 Task: Apply the theme  ""Geometric"".
Action: Mouse moved to (211, 80)
Screenshot: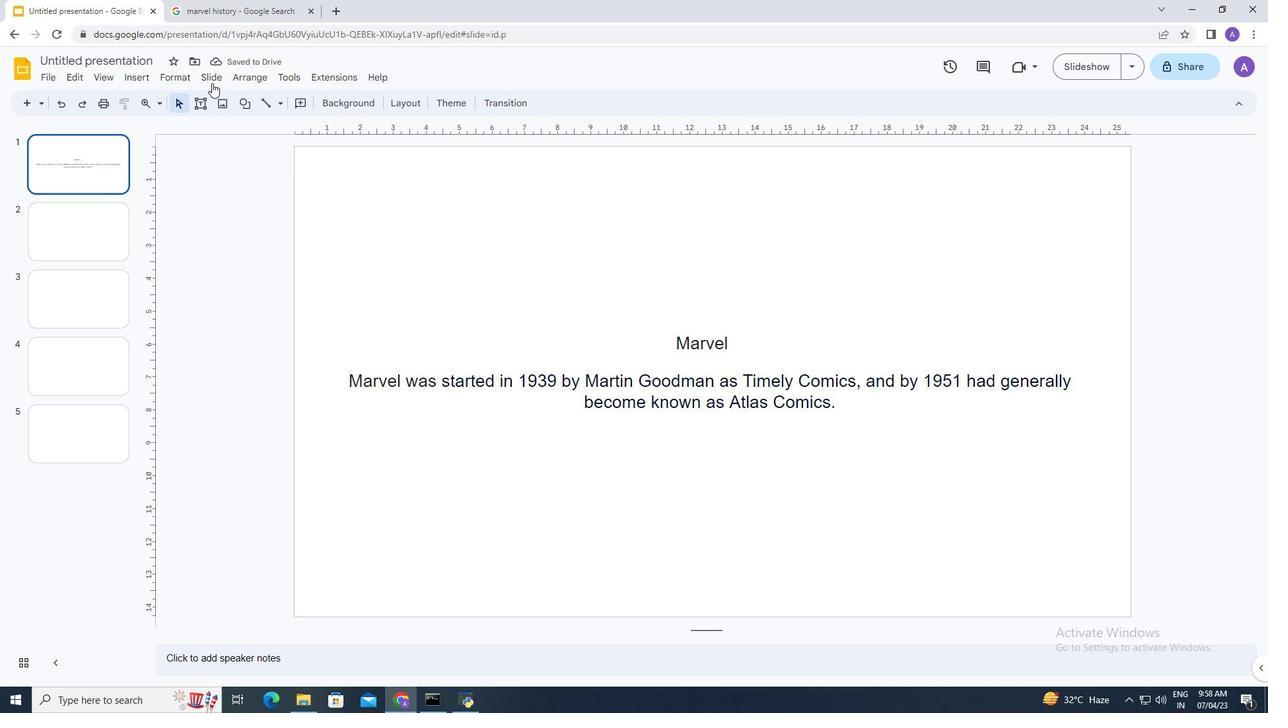 
Action: Mouse pressed left at (211, 80)
Screenshot: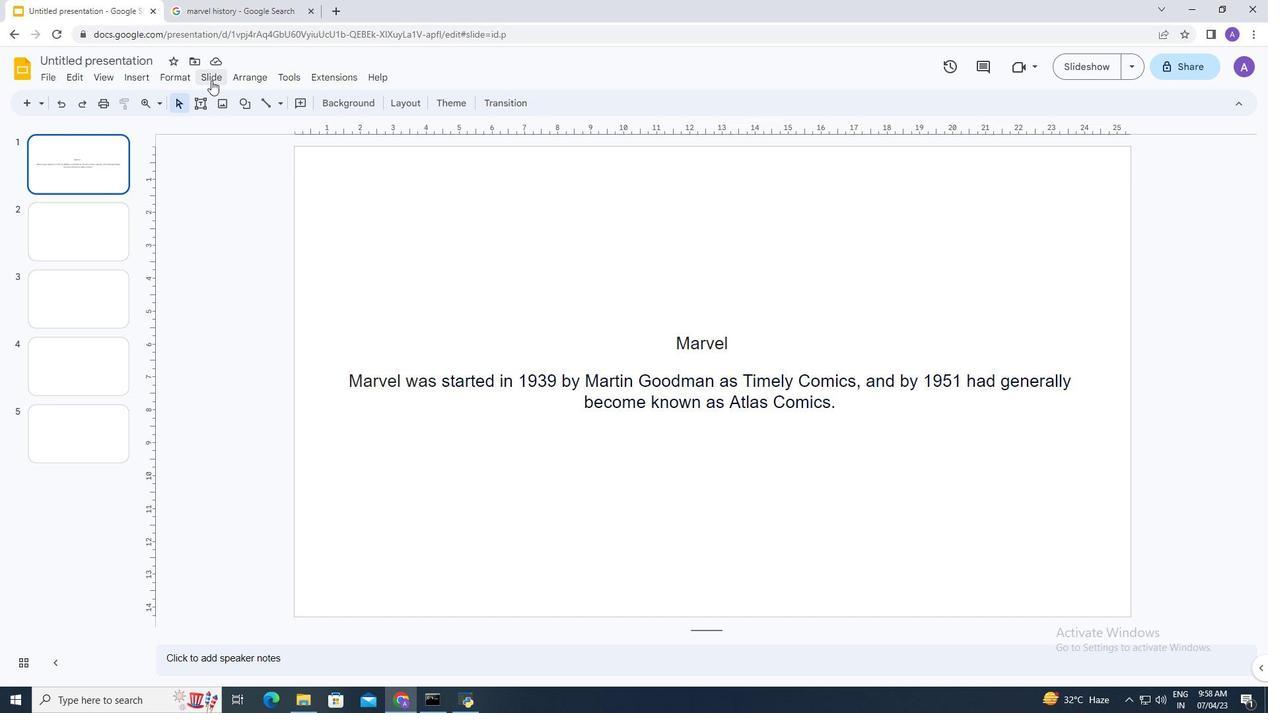 
Action: Mouse moved to (281, 313)
Screenshot: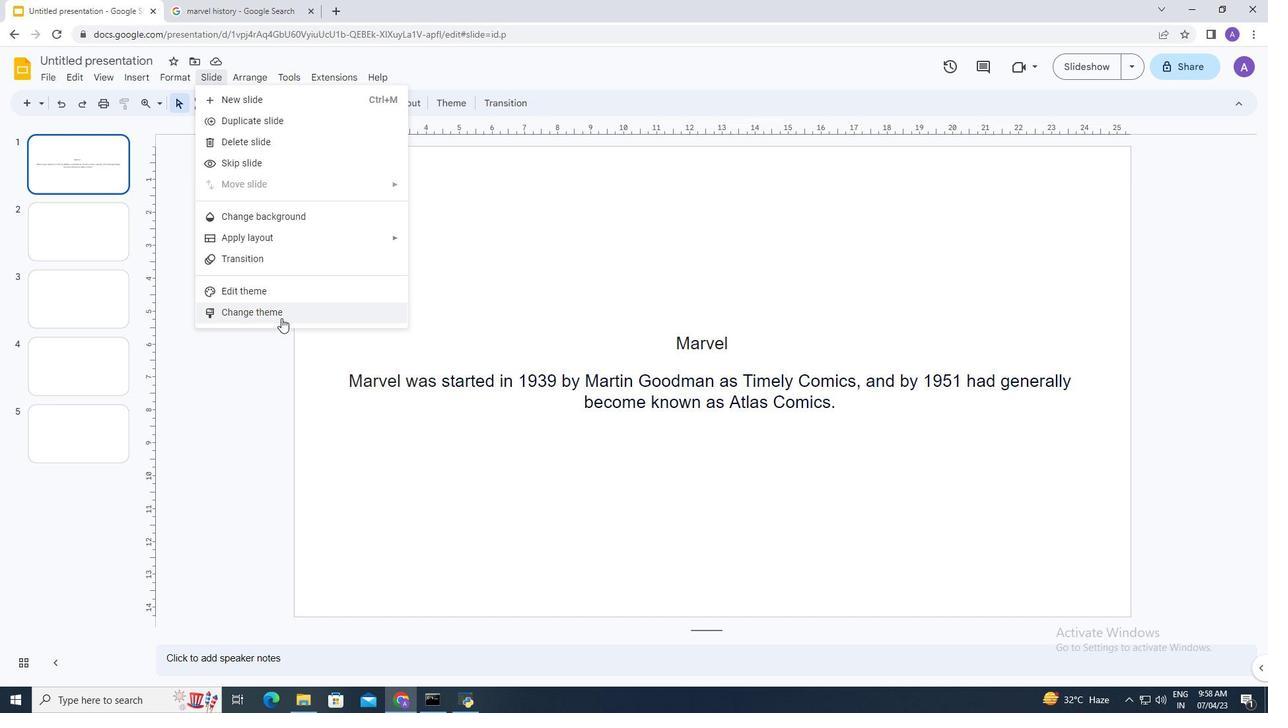 
Action: Mouse pressed left at (281, 313)
Screenshot: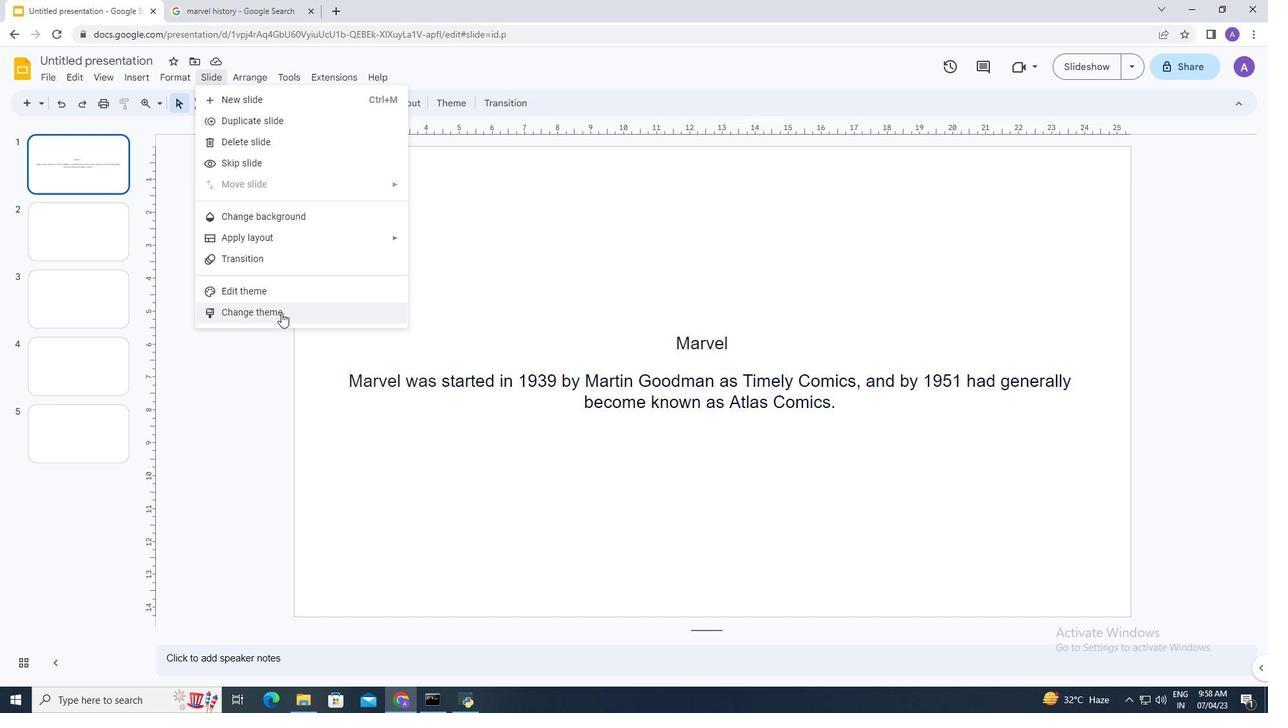 
Action: Mouse moved to (1131, 345)
Screenshot: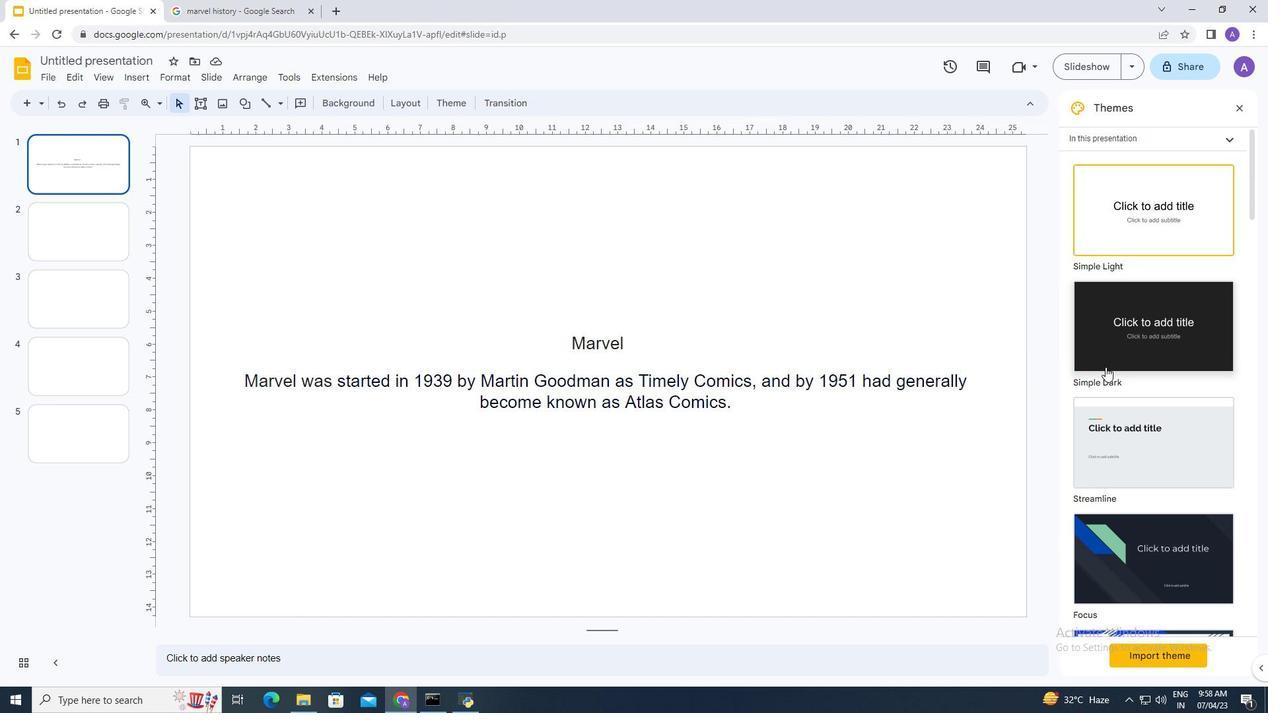 
Action: Mouse scrolled (1131, 344) with delta (0, 0)
Screenshot: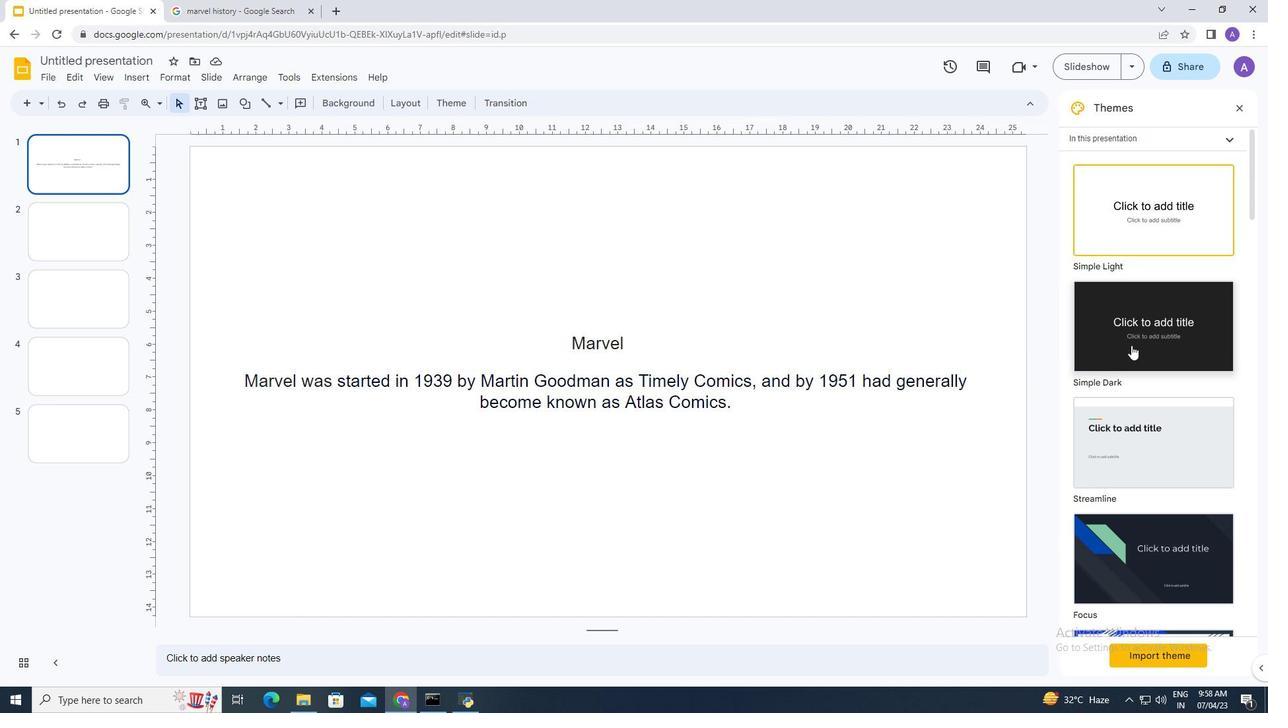 
Action: Mouse scrolled (1131, 344) with delta (0, 0)
Screenshot: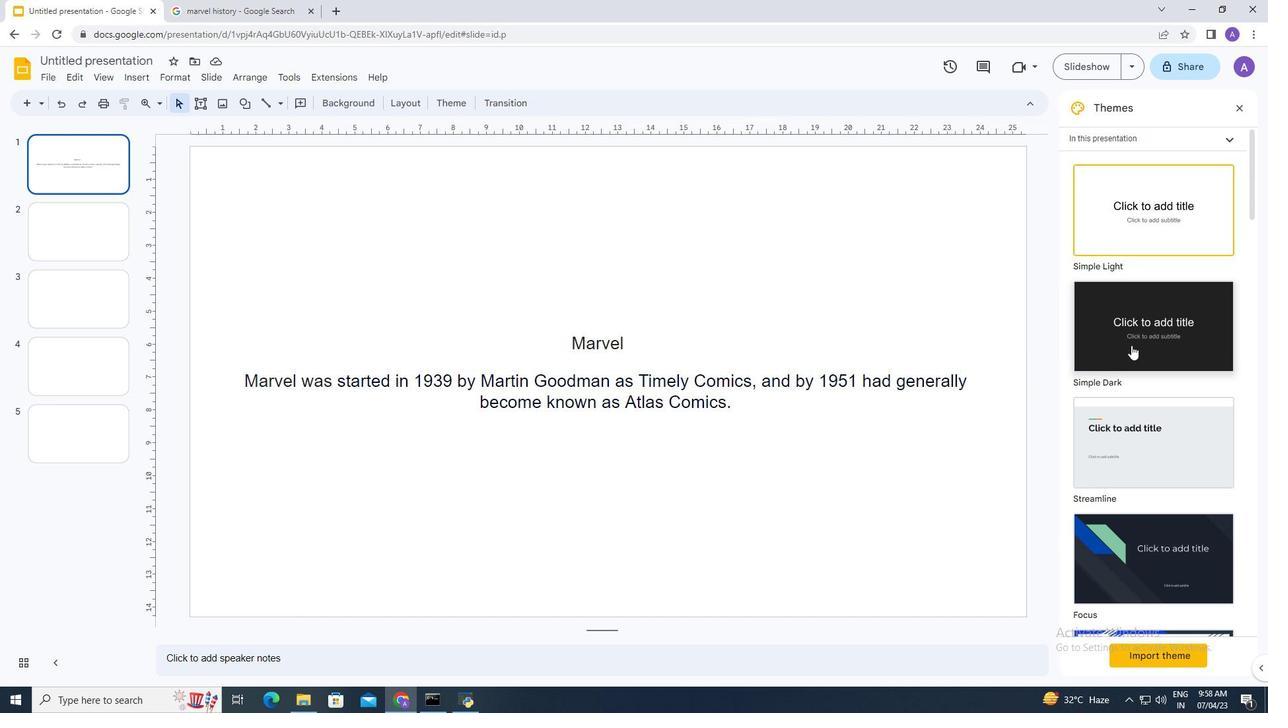 
Action: Mouse moved to (1131, 348)
Screenshot: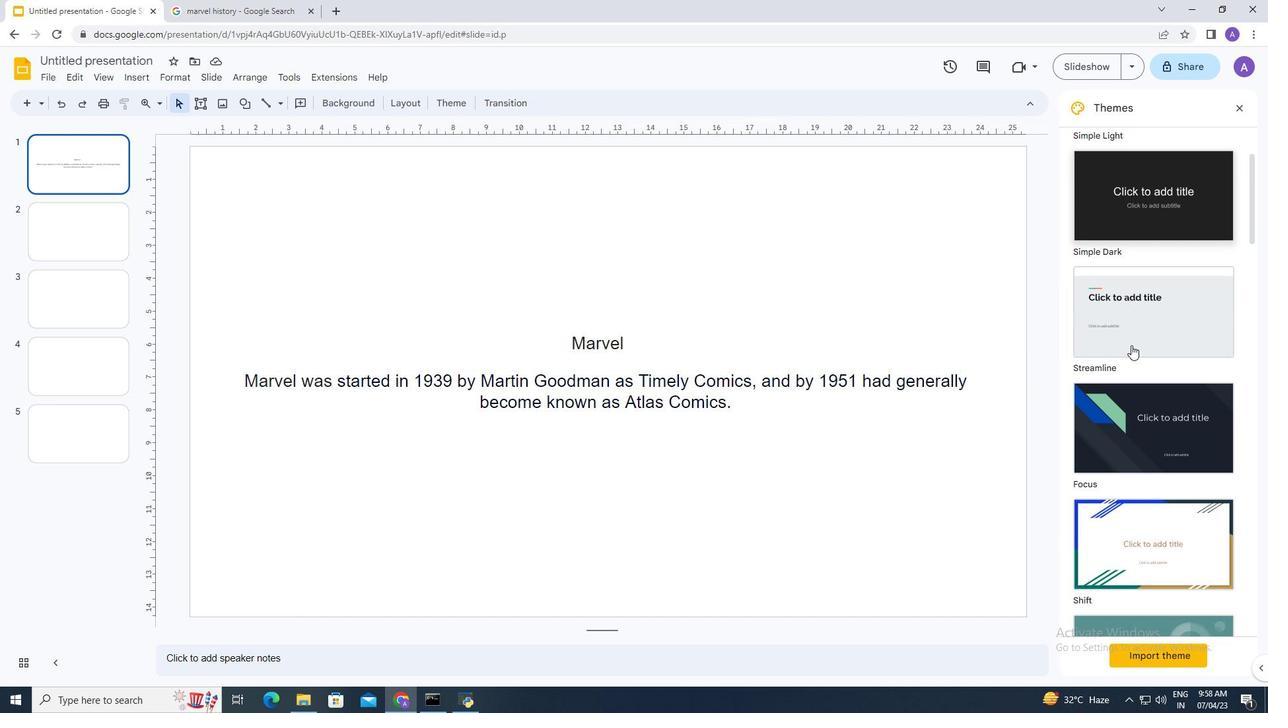 
Action: Mouse scrolled (1131, 348) with delta (0, 0)
Screenshot: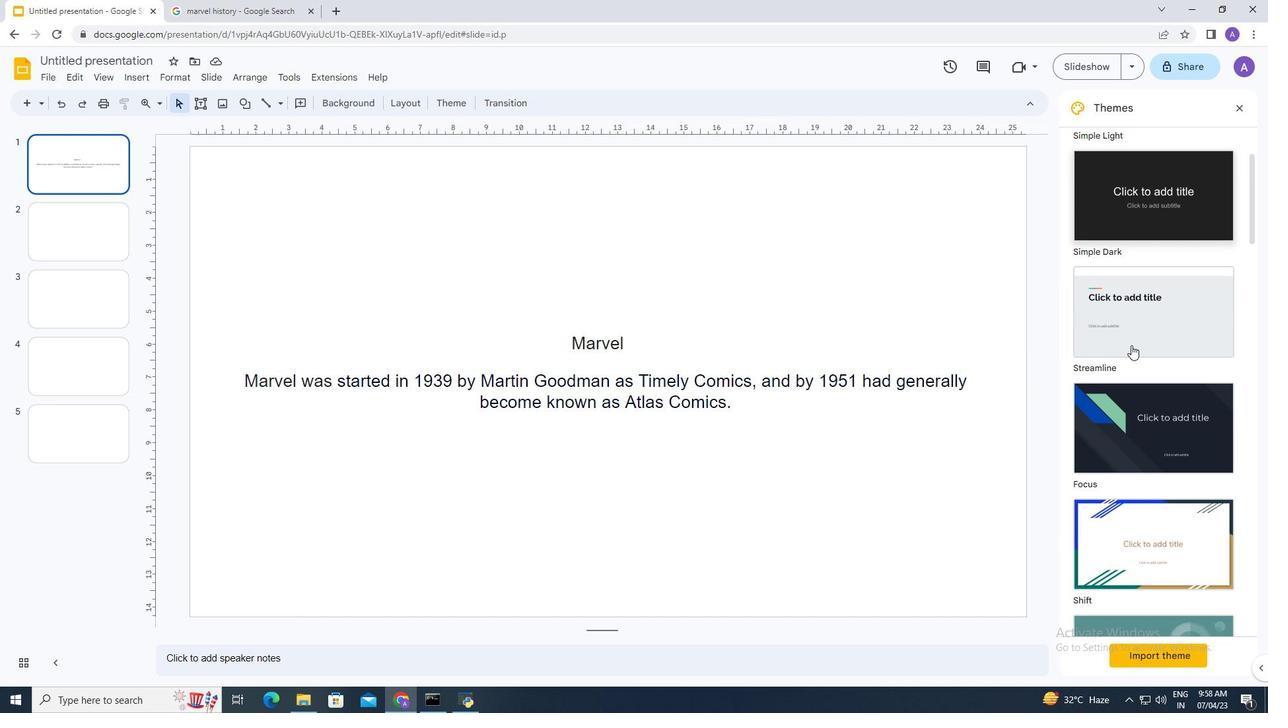 
Action: Mouse scrolled (1131, 348) with delta (0, 0)
Screenshot: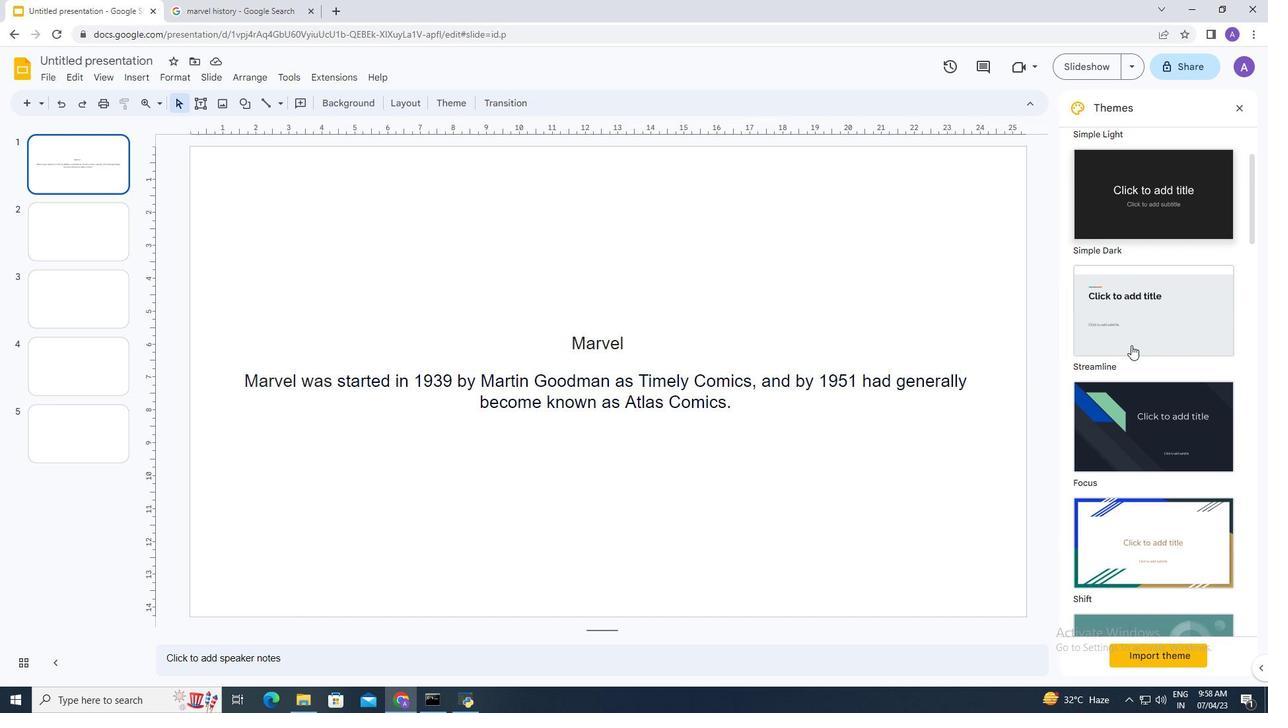 
Action: Mouse moved to (1131, 349)
Screenshot: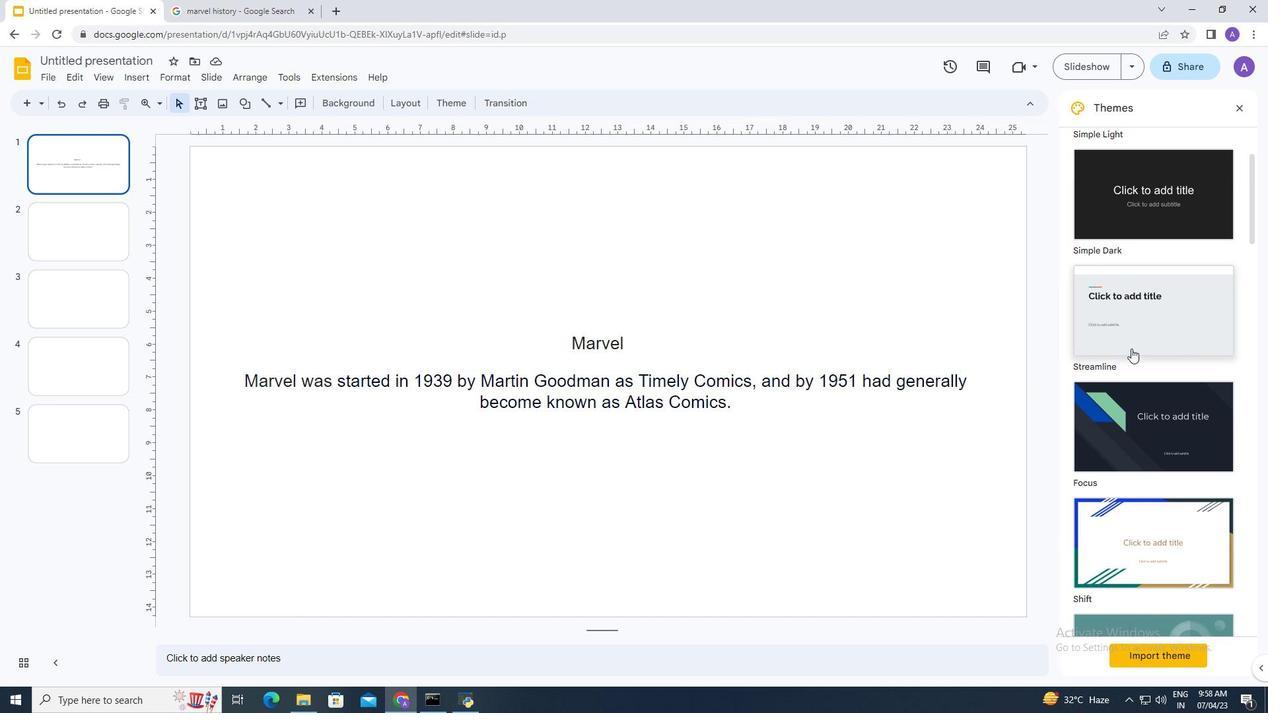 
Action: Mouse scrolled (1131, 348) with delta (0, 0)
Screenshot: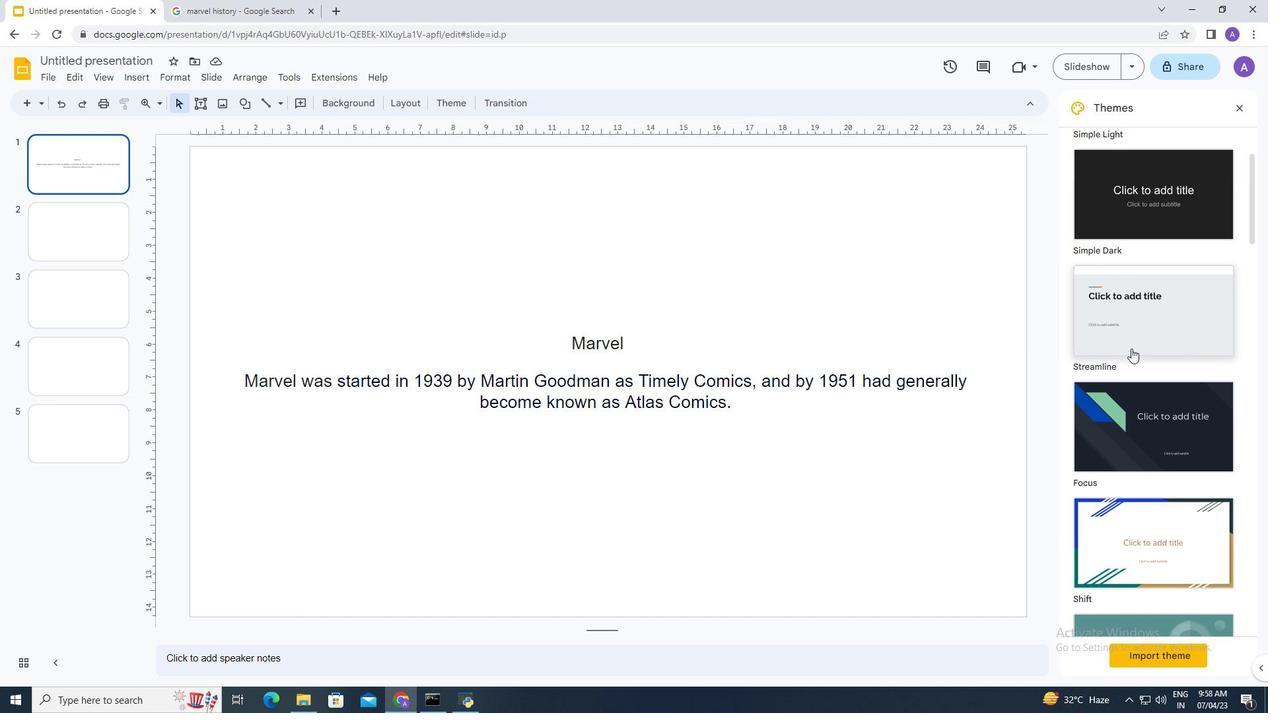 
Action: Mouse scrolled (1131, 348) with delta (0, 0)
Screenshot: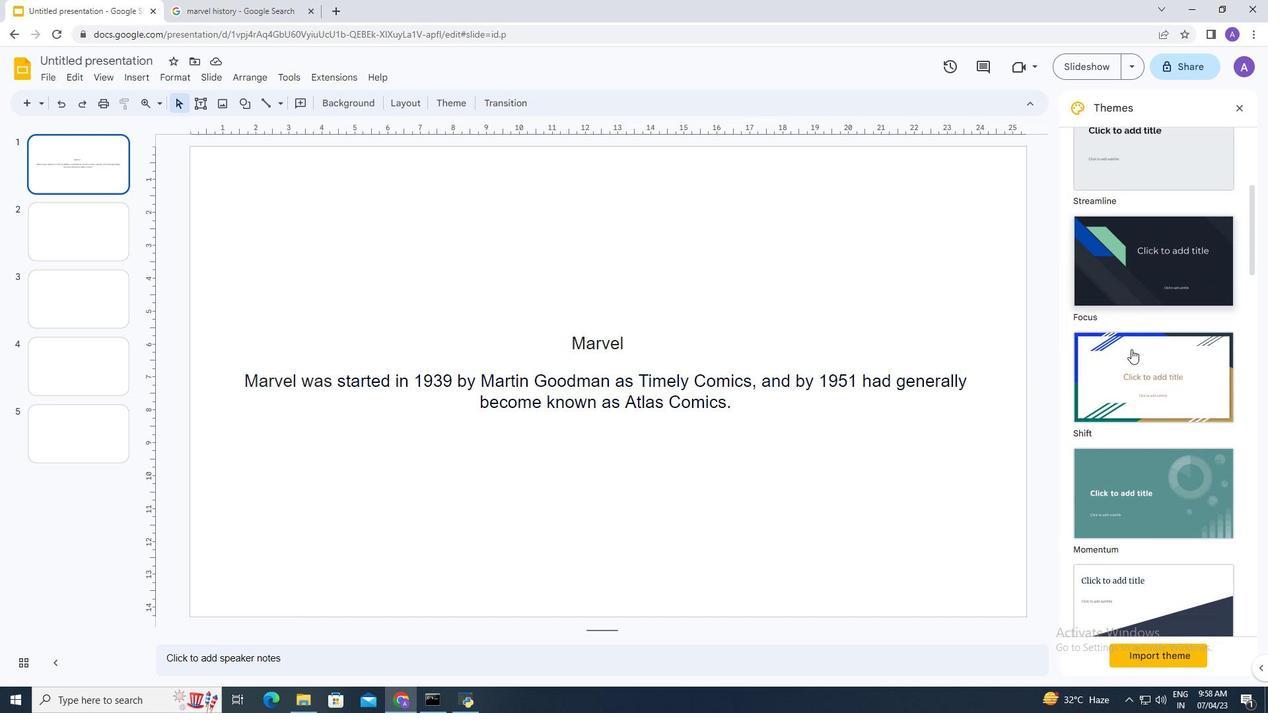 
Action: Mouse scrolled (1131, 348) with delta (0, 0)
Screenshot: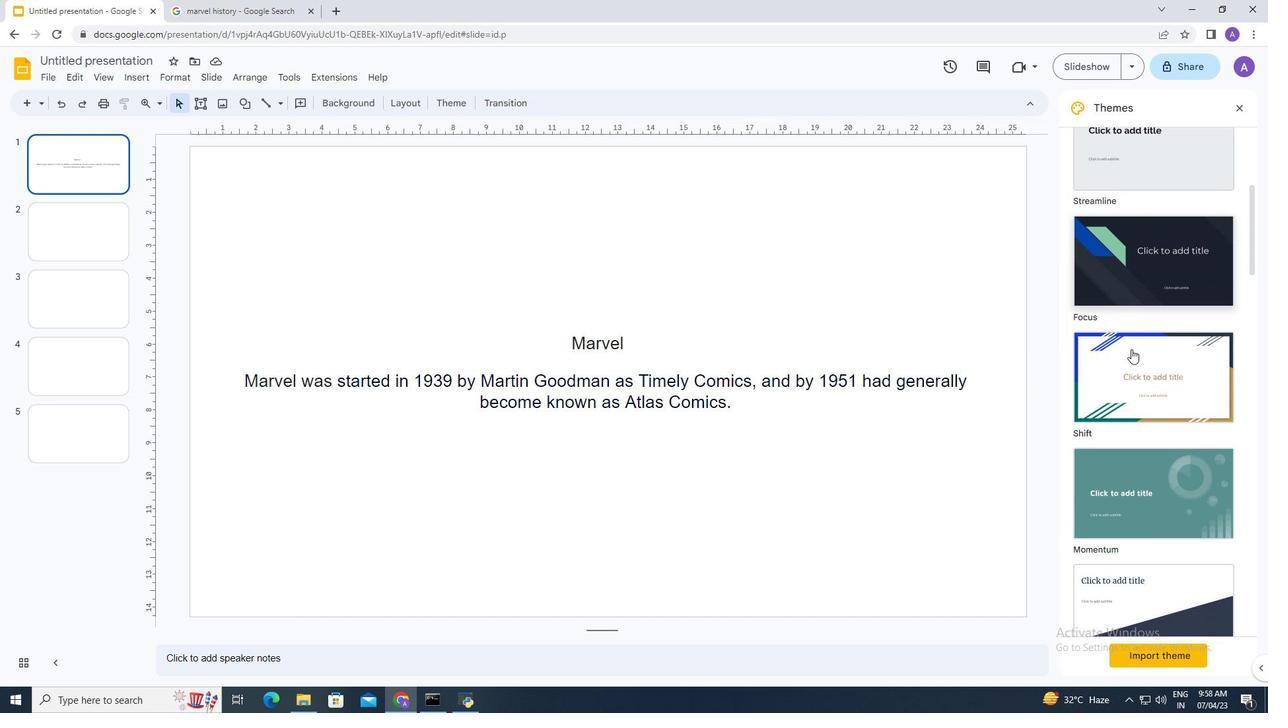 
Action: Mouse scrolled (1131, 348) with delta (0, 0)
Screenshot: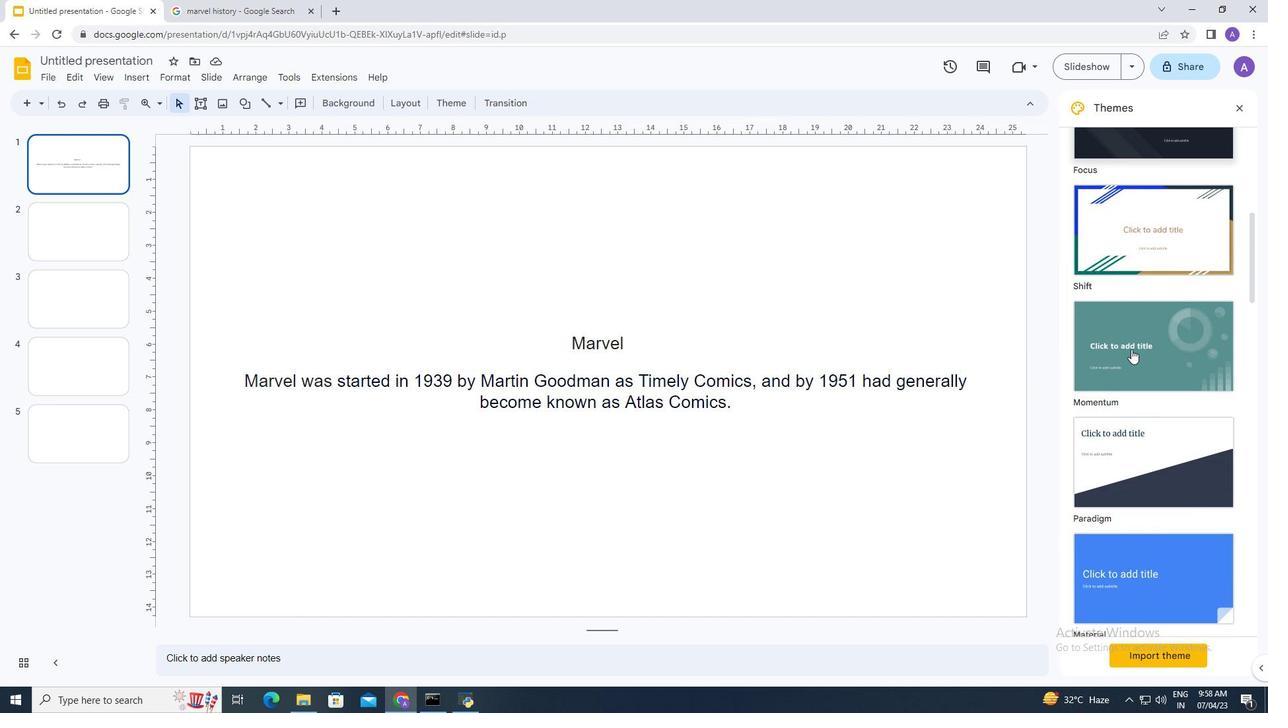 
Action: Mouse scrolled (1131, 348) with delta (0, 0)
Screenshot: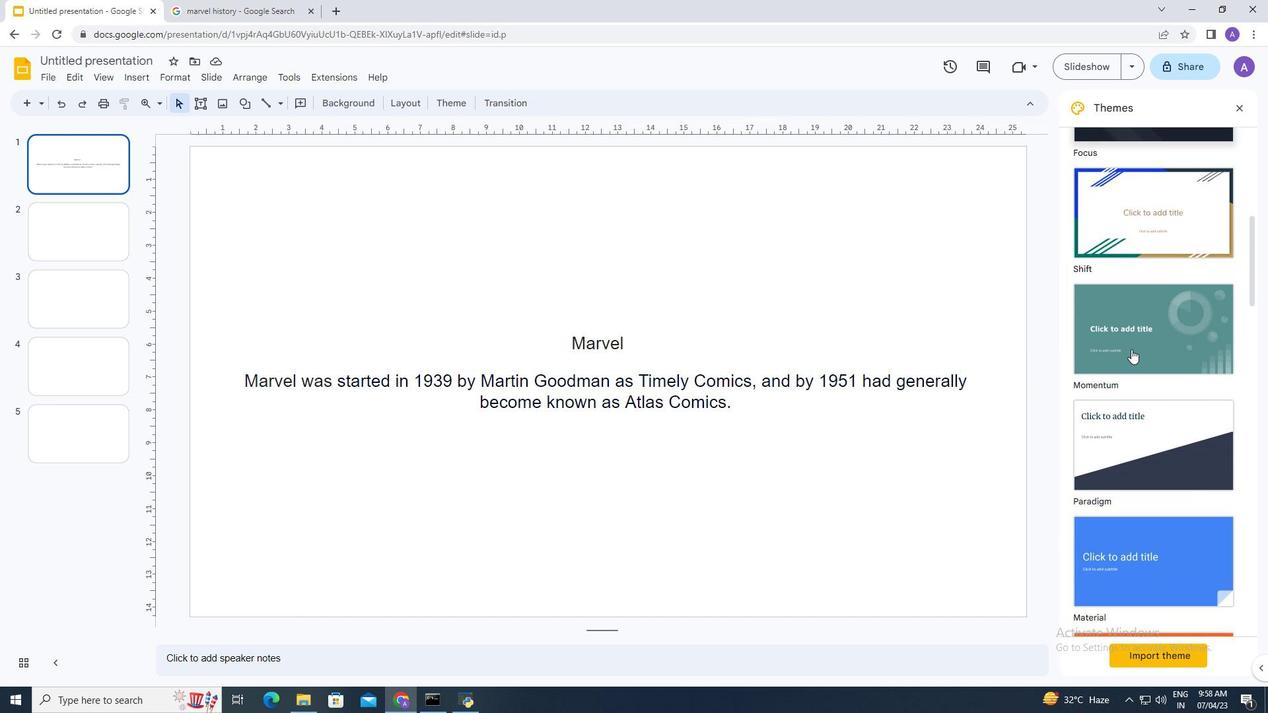 
Action: Mouse scrolled (1131, 348) with delta (0, 0)
Screenshot: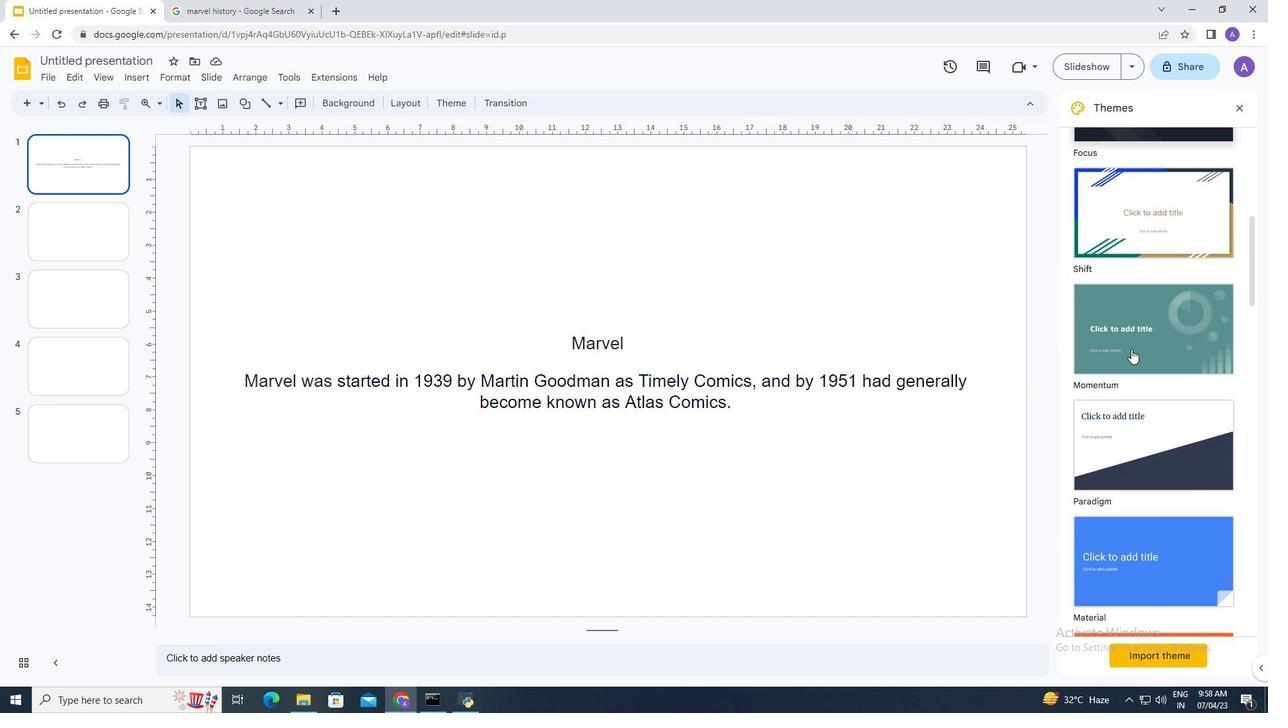 
Action: Mouse scrolled (1131, 348) with delta (0, 0)
Screenshot: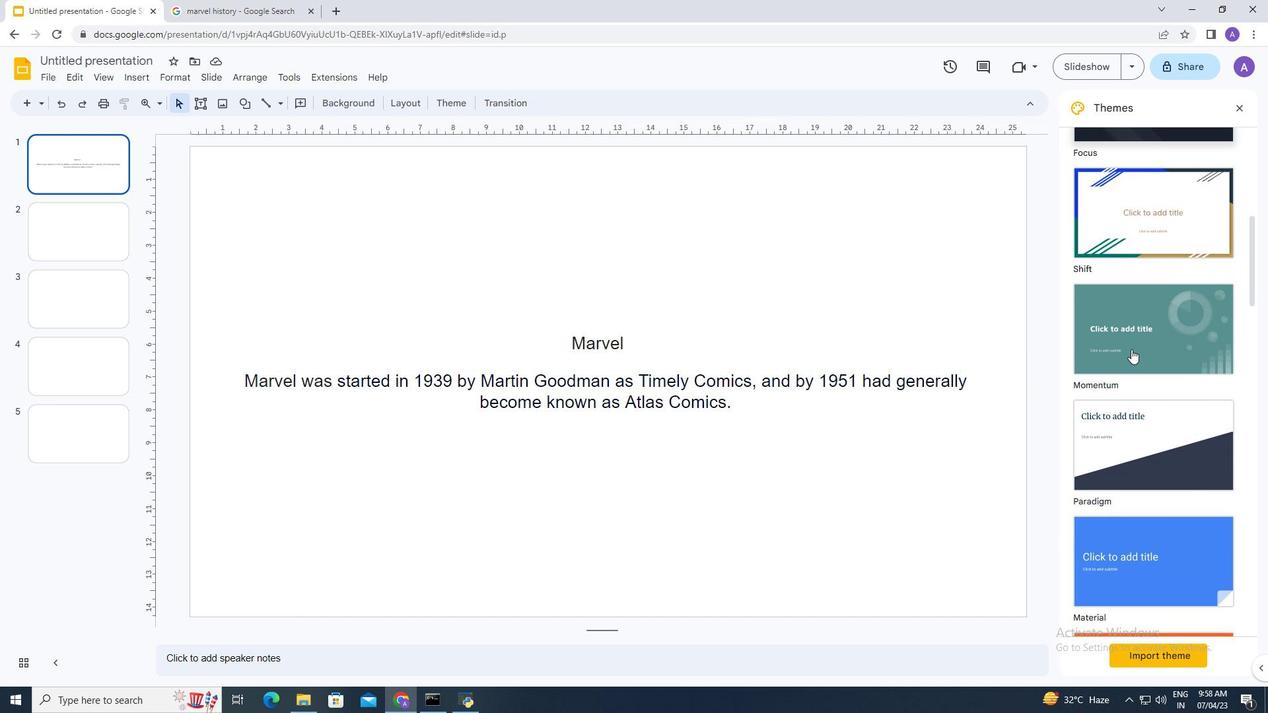 
Action: Mouse scrolled (1131, 348) with delta (0, 0)
Screenshot: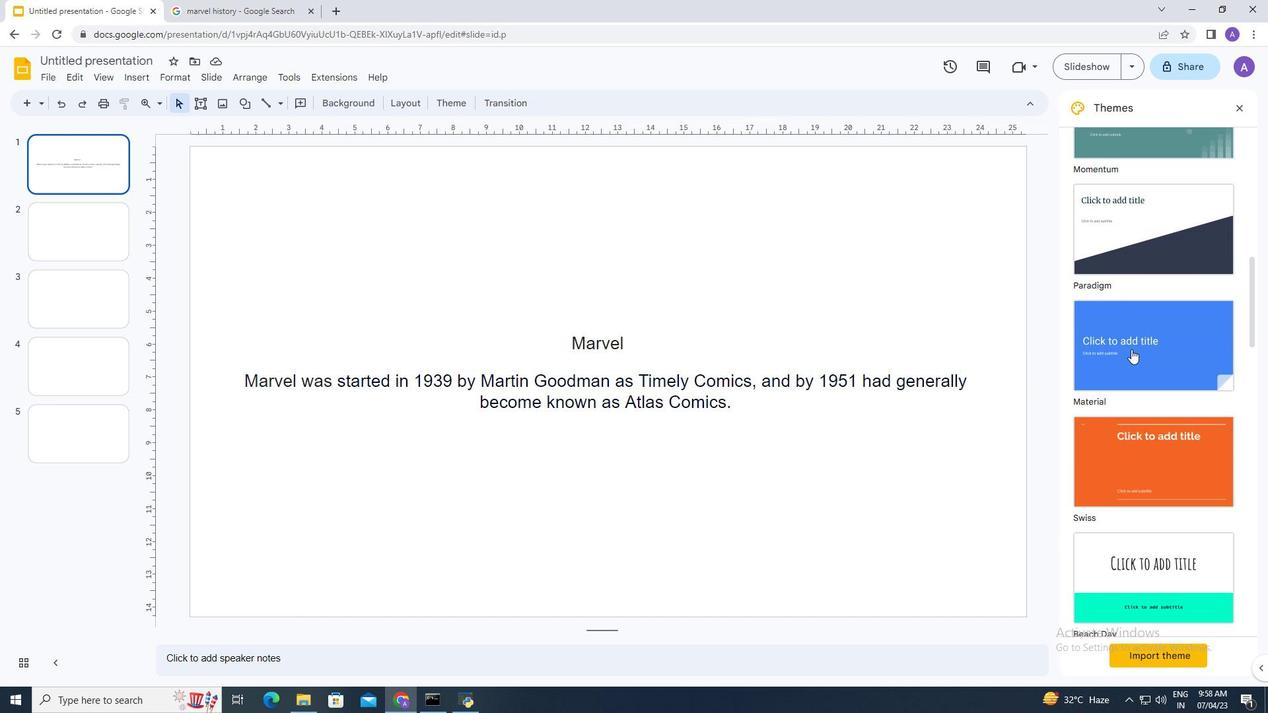 
Action: Mouse scrolled (1131, 348) with delta (0, 0)
Screenshot: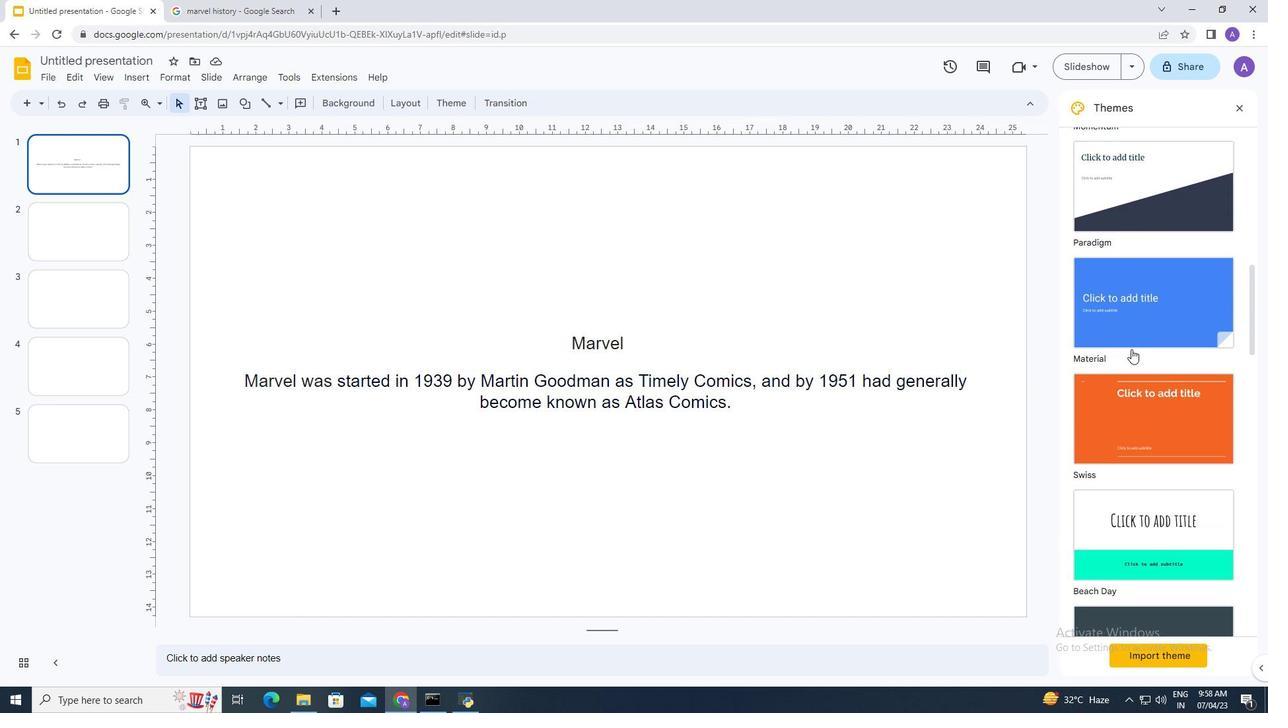 
Action: Mouse scrolled (1131, 348) with delta (0, 0)
Screenshot: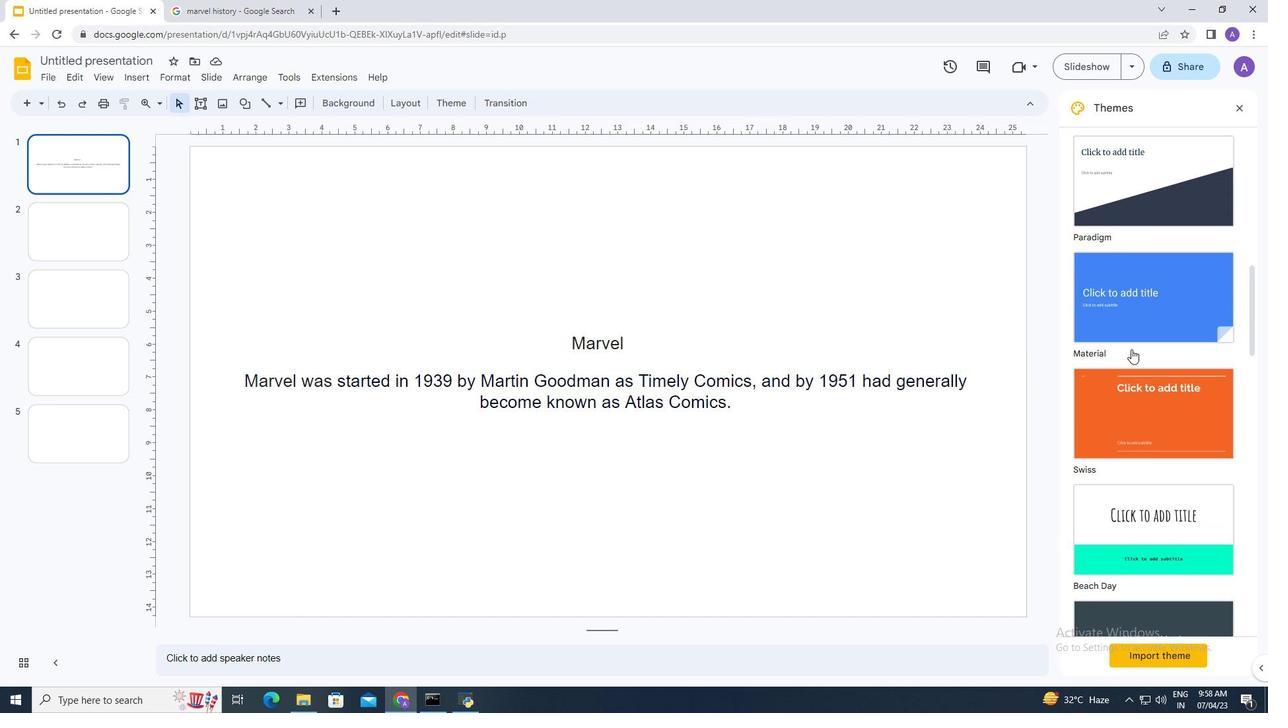 
Action: Mouse scrolled (1131, 348) with delta (0, 0)
Screenshot: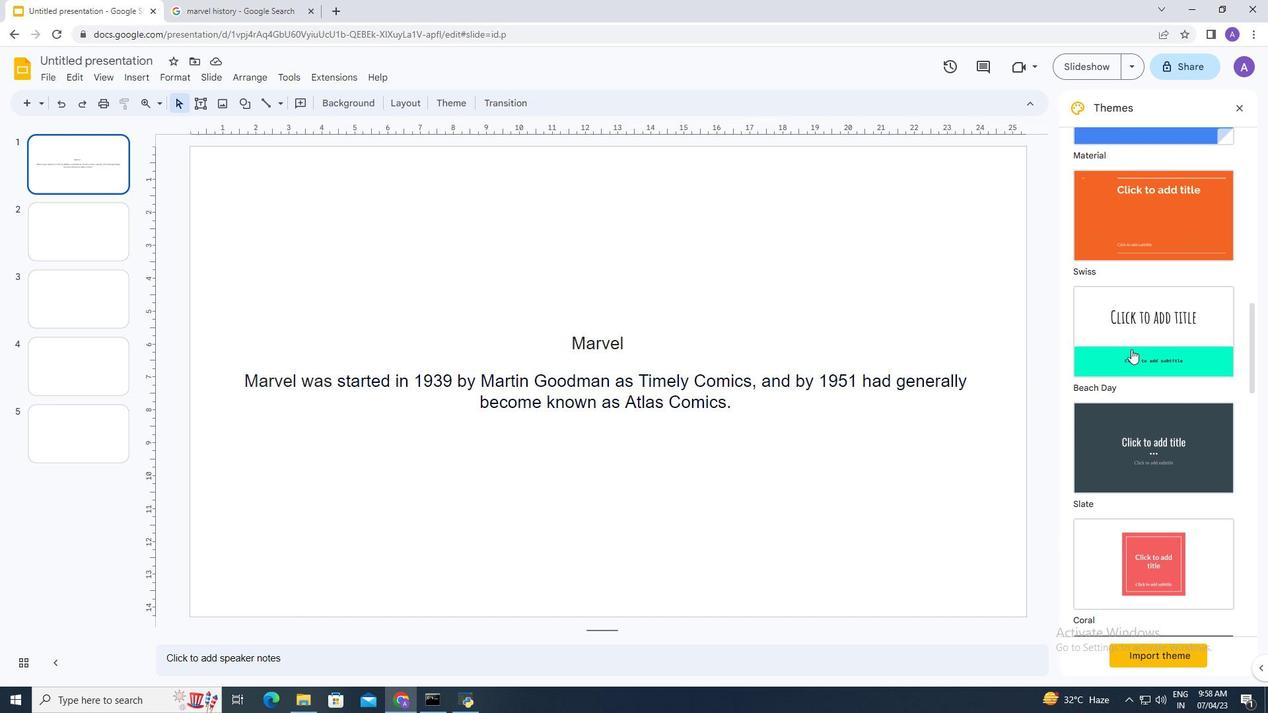 
Action: Mouse scrolled (1131, 348) with delta (0, 0)
Screenshot: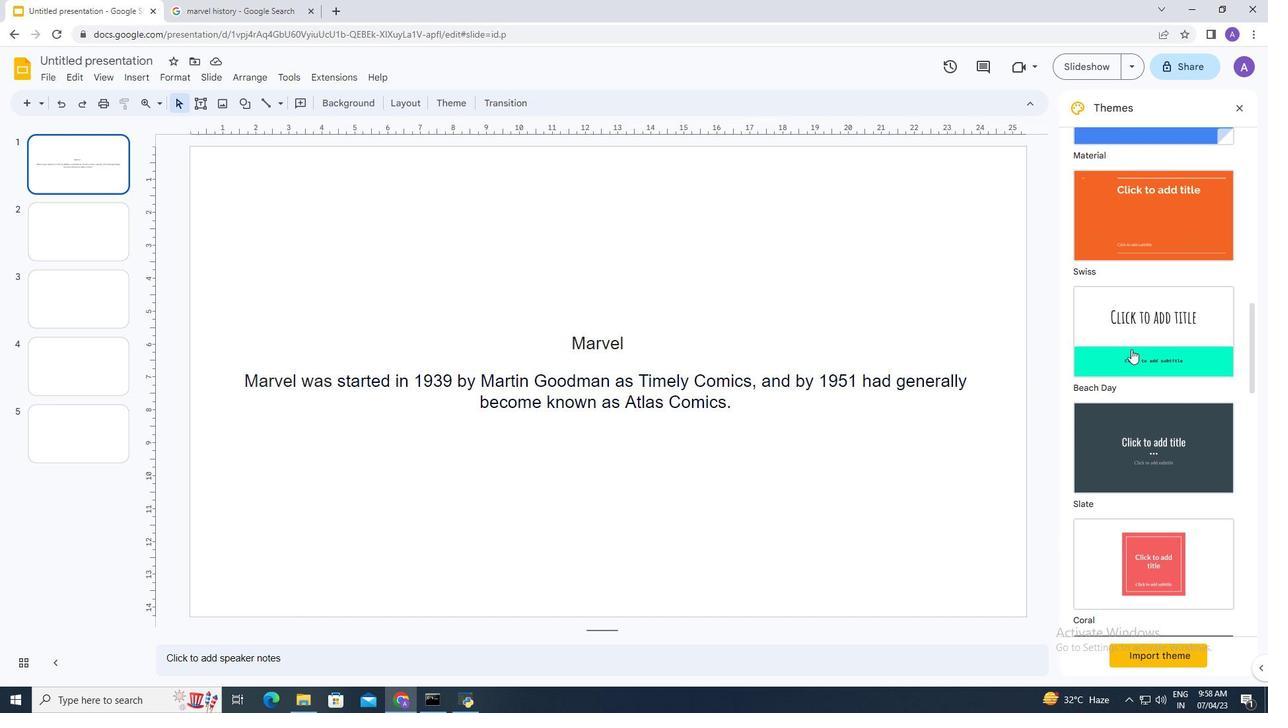 
Action: Mouse scrolled (1131, 348) with delta (0, 0)
Screenshot: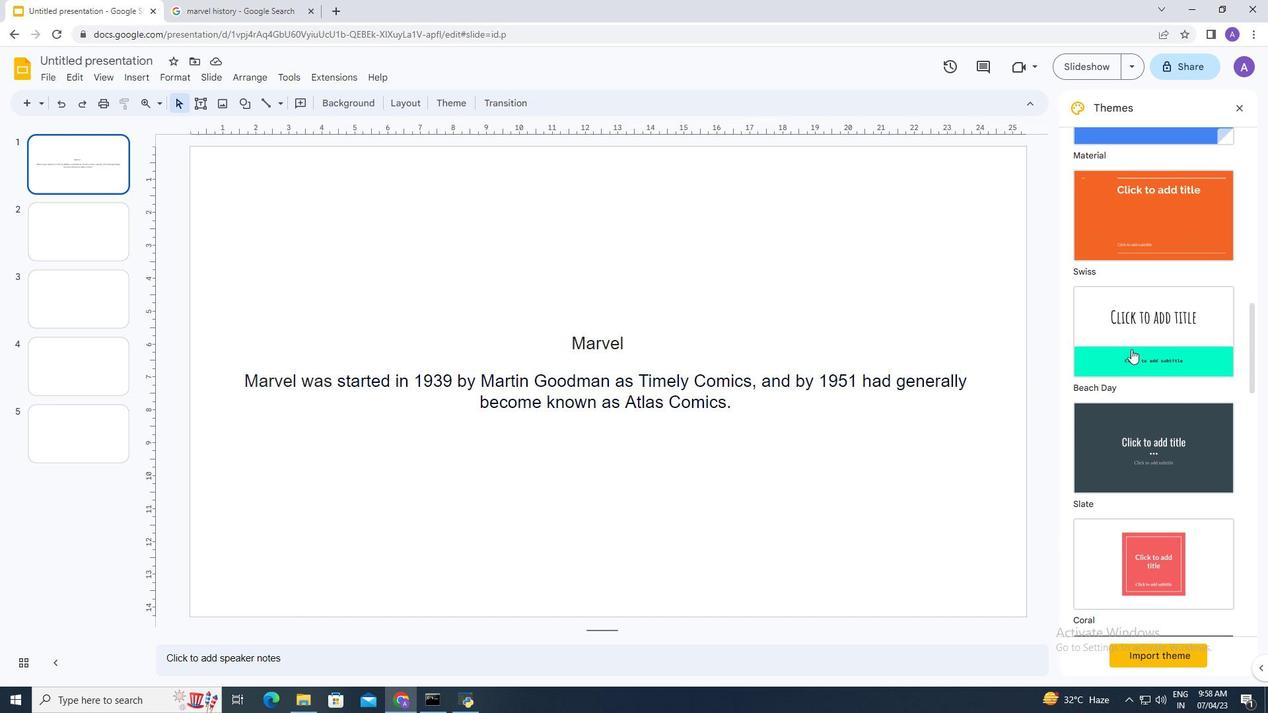 
Action: Mouse scrolled (1131, 348) with delta (0, 0)
Screenshot: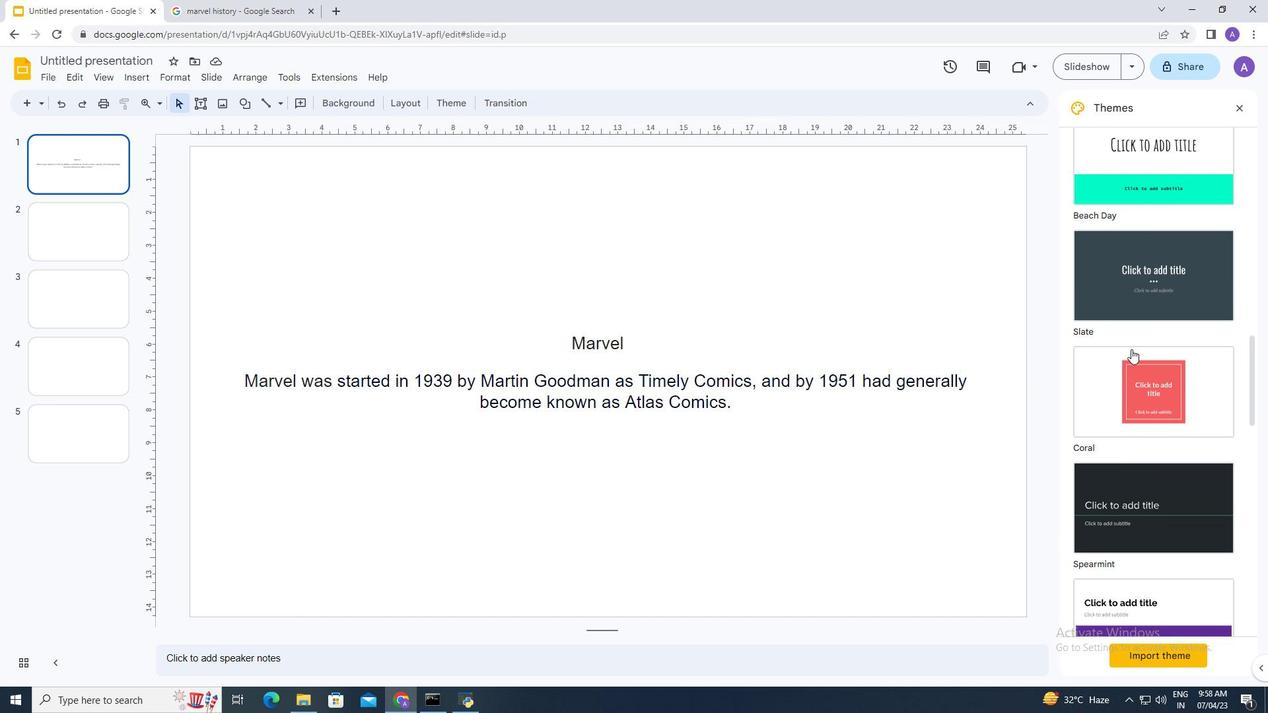 
Action: Mouse scrolled (1131, 348) with delta (0, 0)
Screenshot: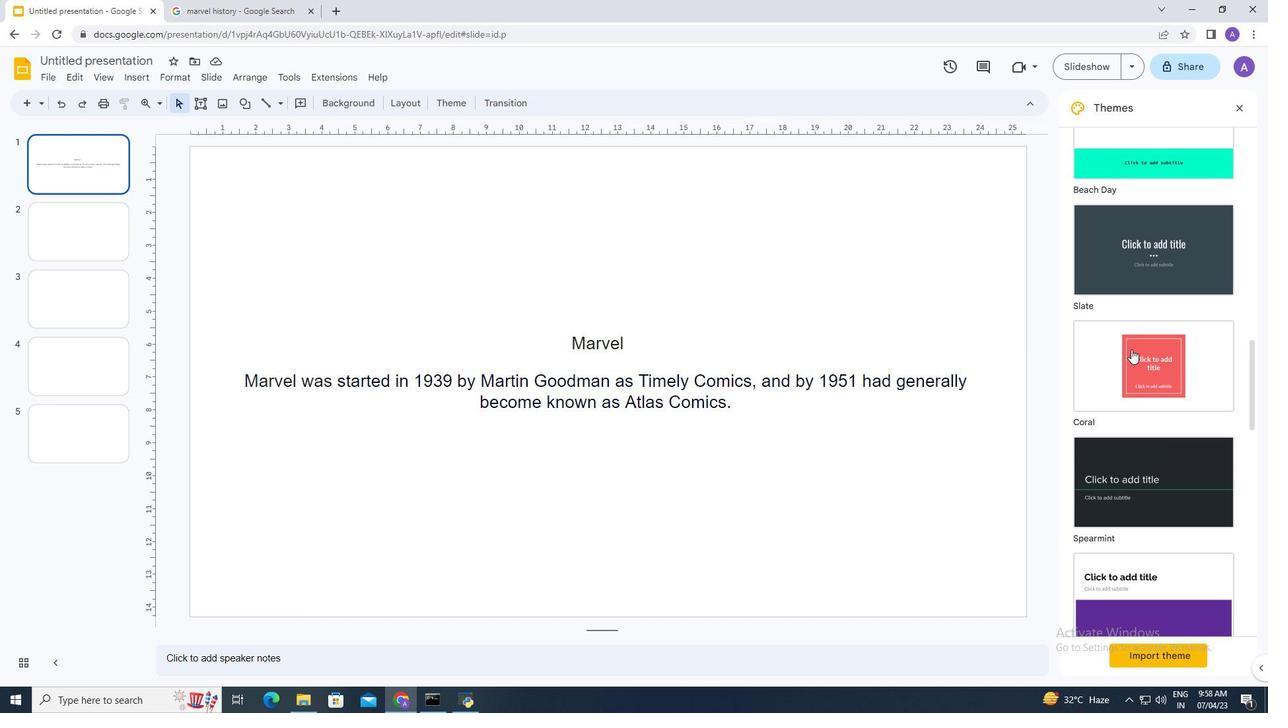 
Action: Mouse scrolled (1131, 348) with delta (0, 0)
Screenshot: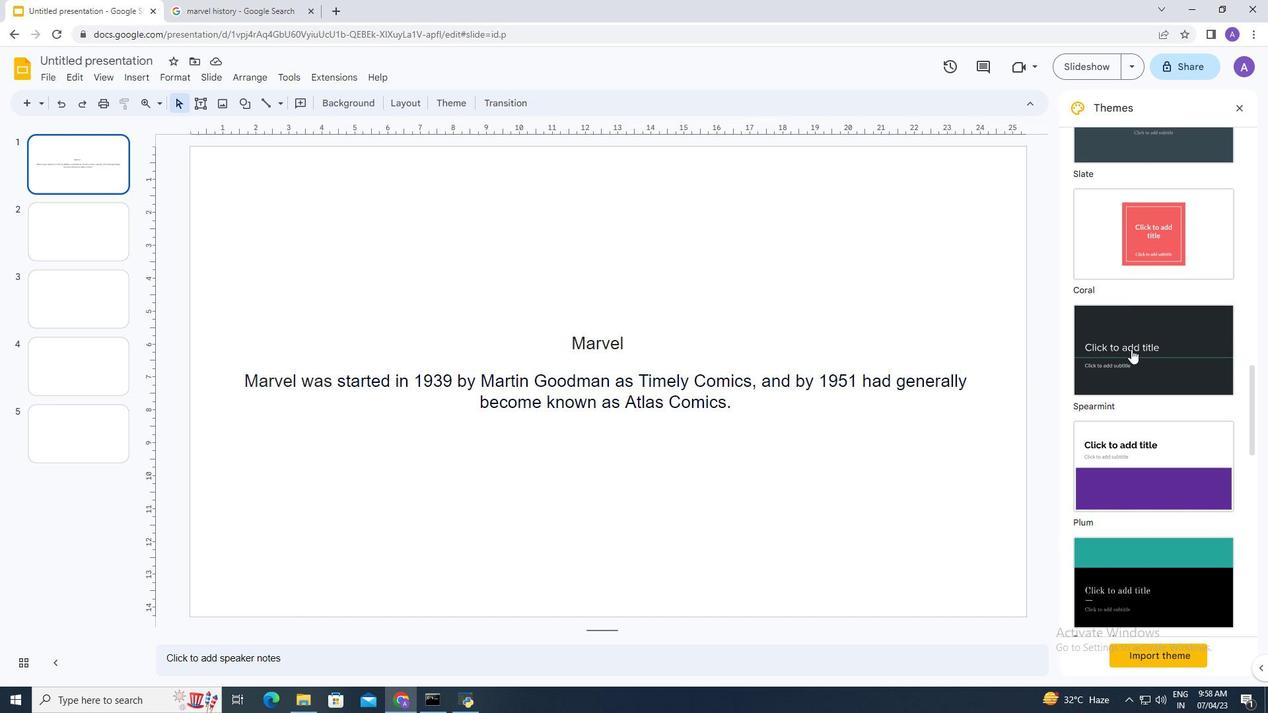 
Action: Mouse scrolled (1131, 348) with delta (0, 0)
Screenshot: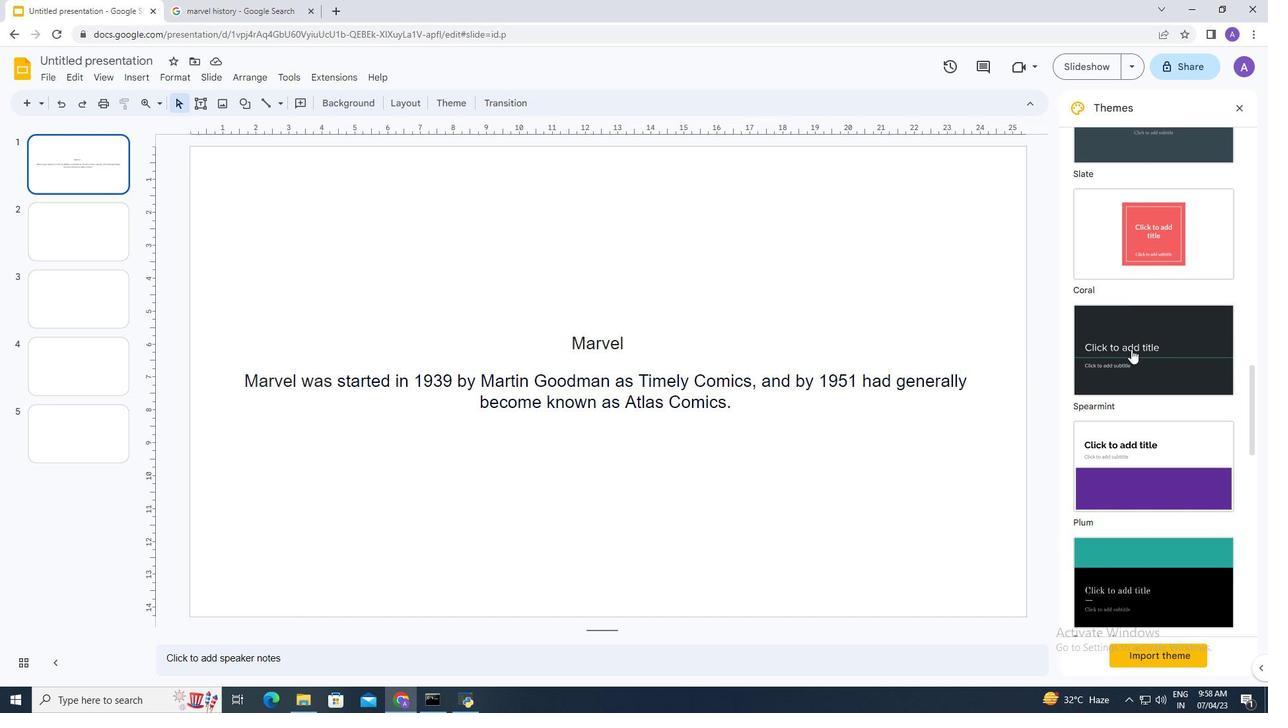 
Action: Mouse scrolled (1131, 348) with delta (0, 0)
Screenshot: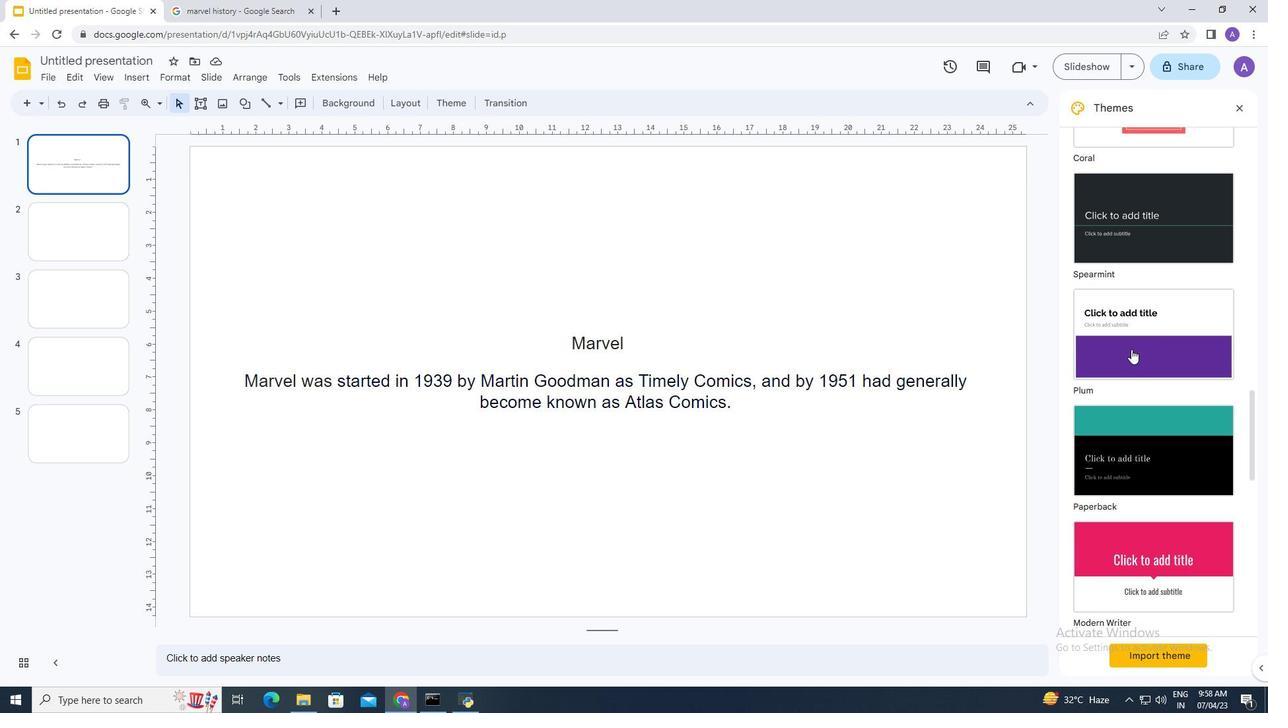 
Action: Mouse scrolled (1131, 348) with delta (0, 0)
Screenshot: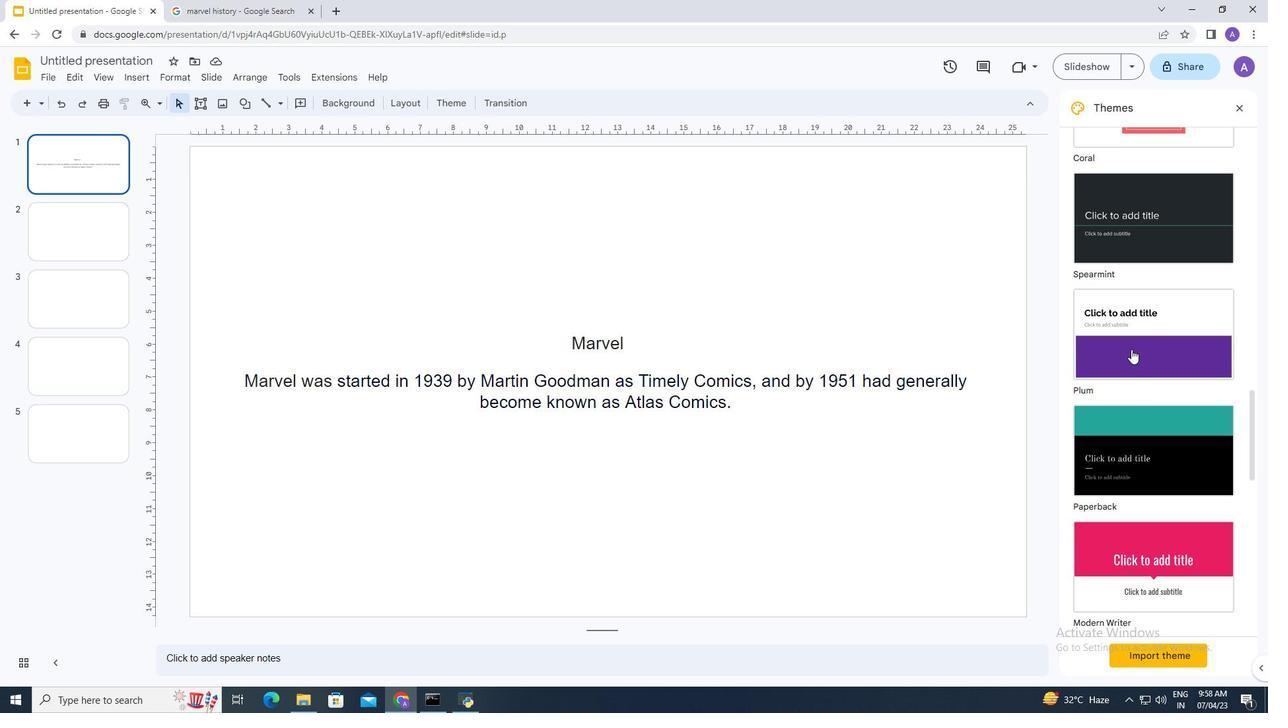
Action: Mouse scrolled (1131, 348) with delta (0, 0)
Screenshot: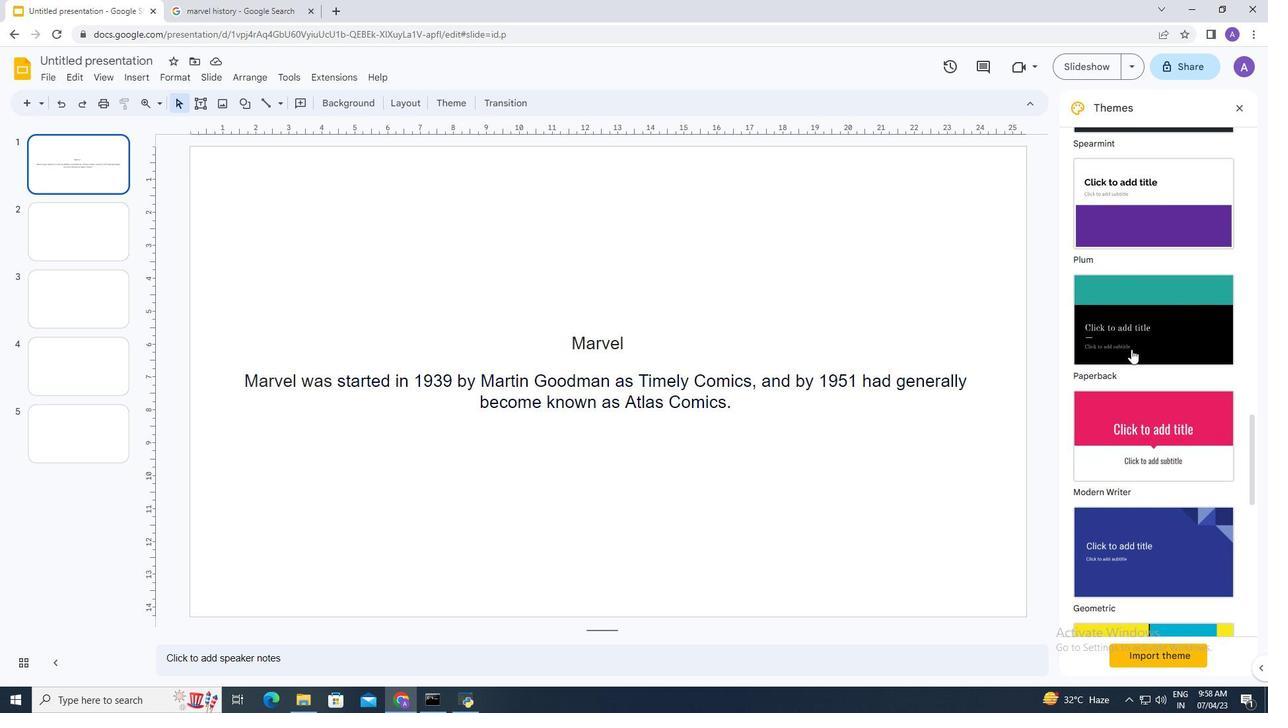
Action: Mouse scrolled (1131, 348) with delta (0, 0)
Screenshot: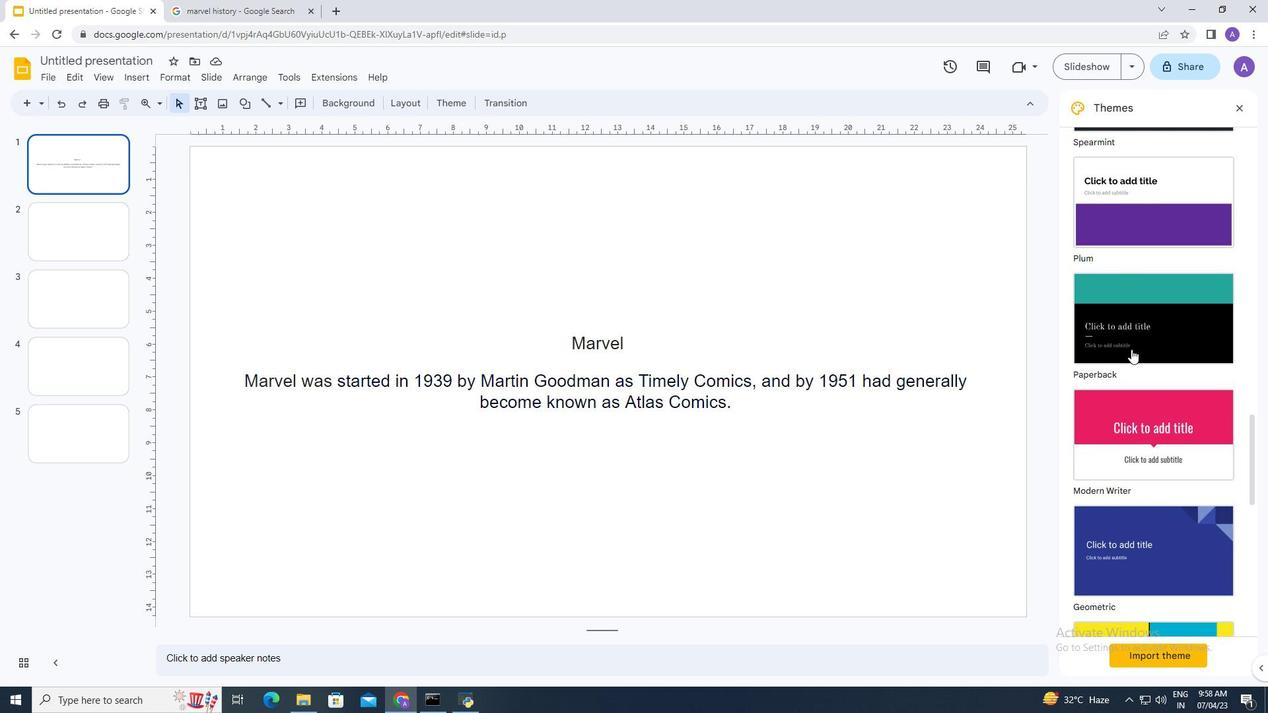
Action: Mouse scrolled (1131, 348) with delta (0, 0)
Screenshot: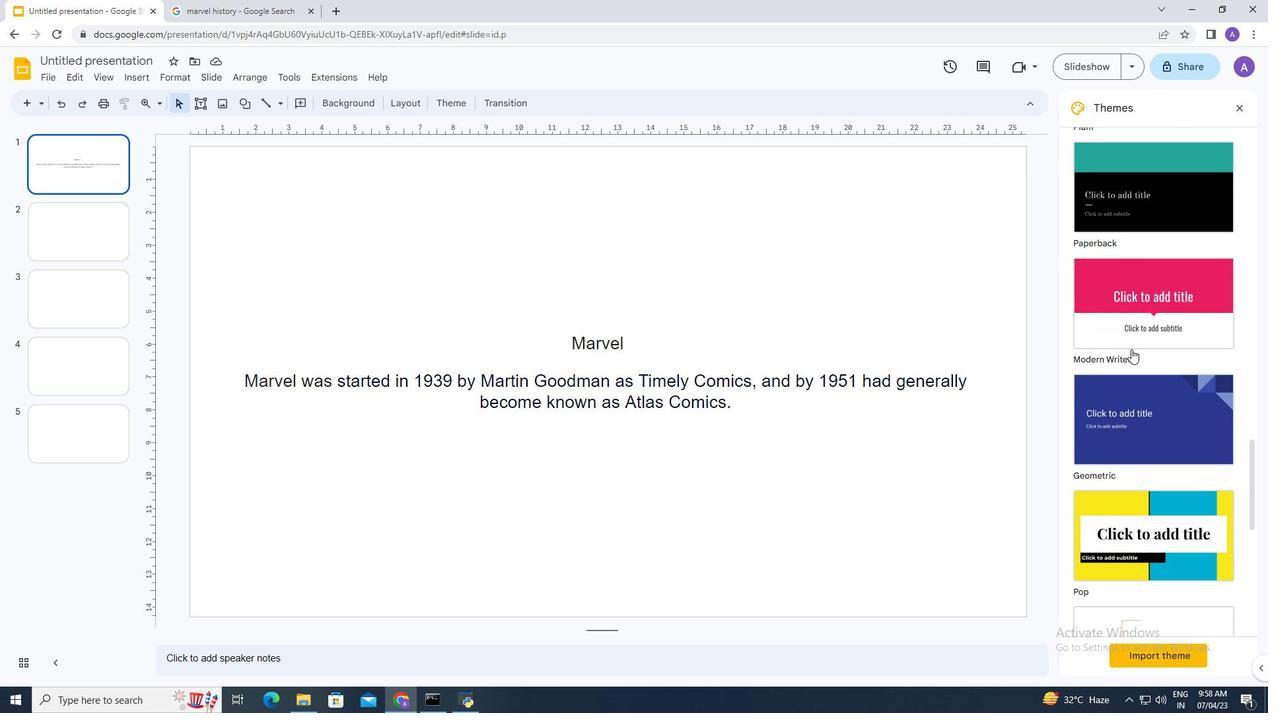 
Action: Mouse scrolled (1131, 348) with delta (0, 0)
Screenshot: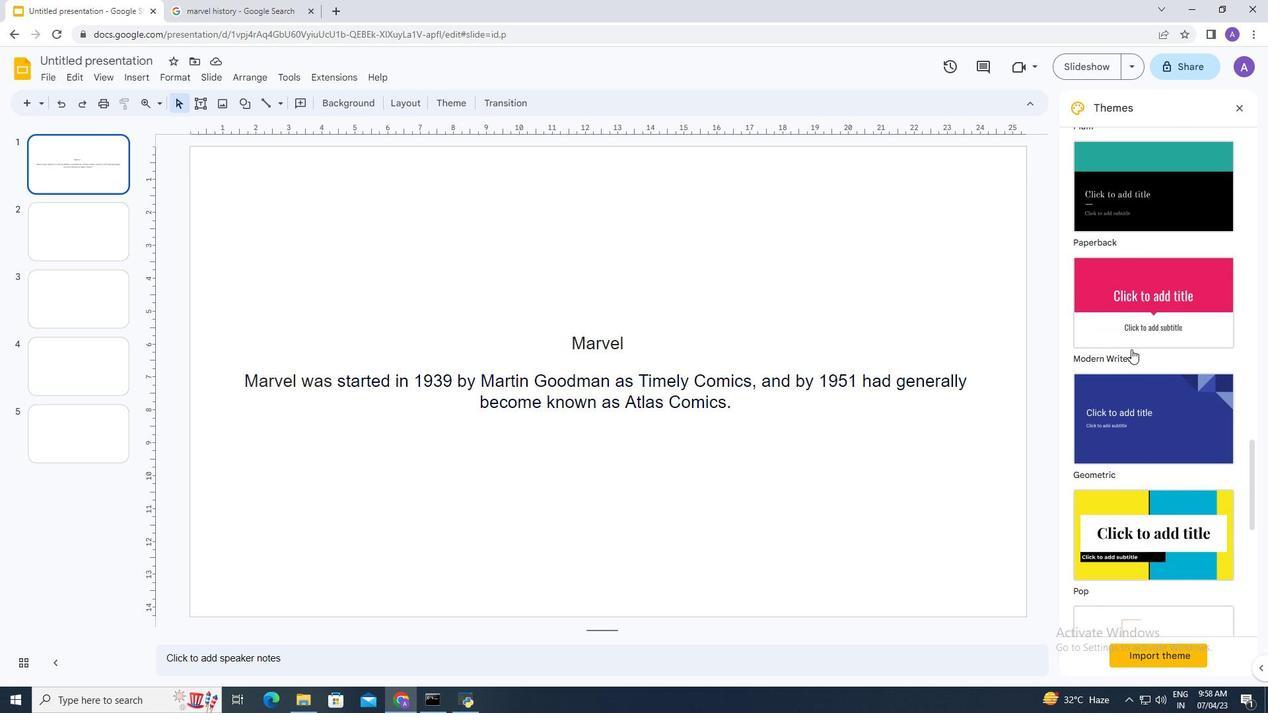 
Action: Mouse moved to (1141, 315)
Screenshot: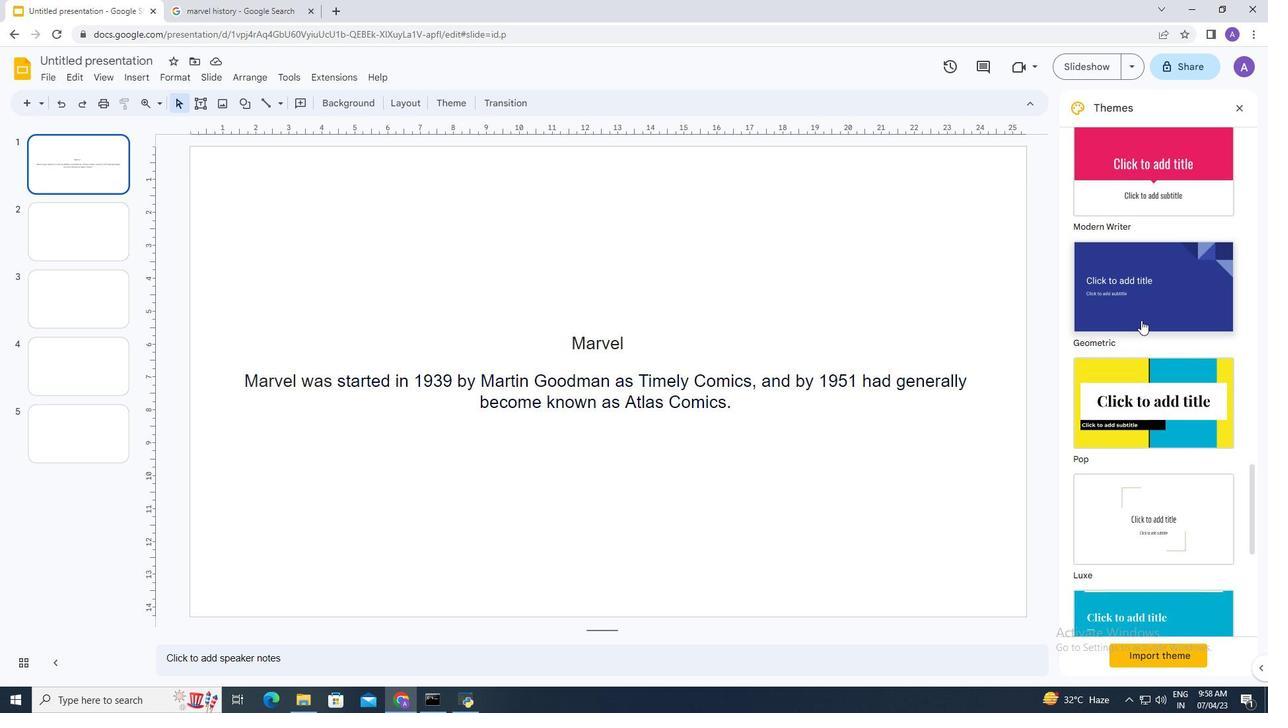 
Action: Mouse pressed left at (1141, 315)
Screenshot: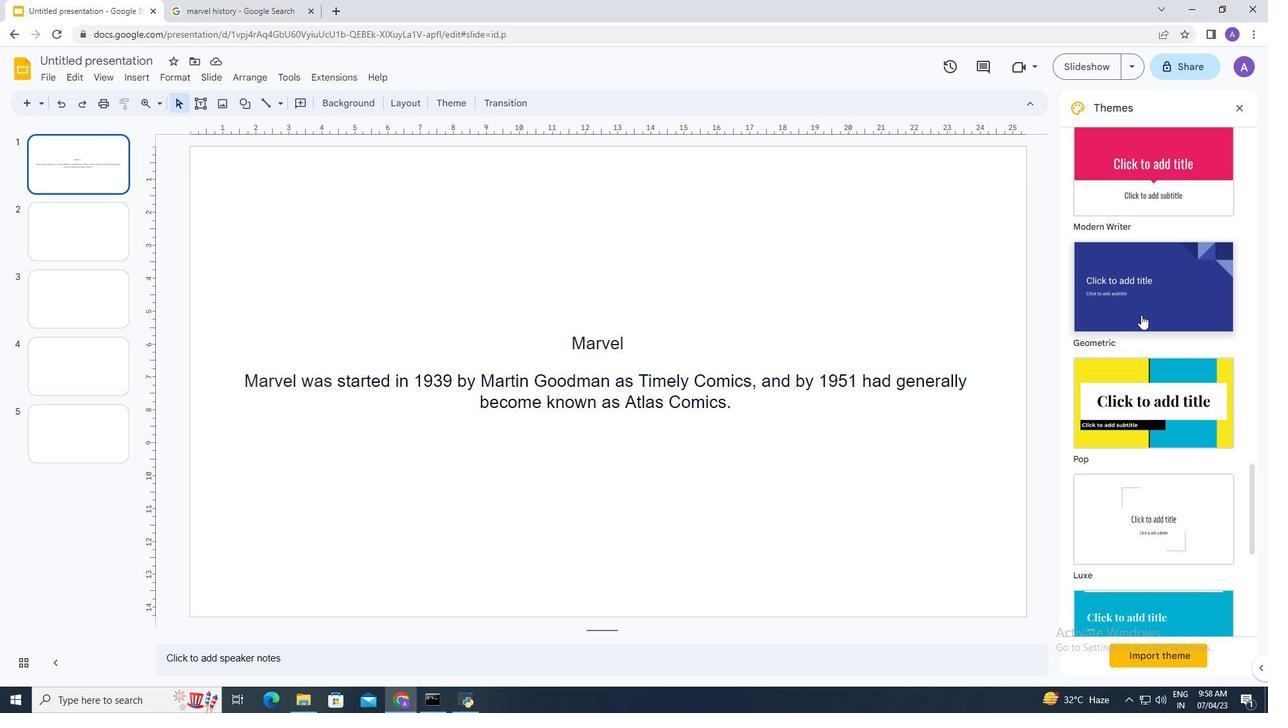 
Action: Mouse moved to (825, 327)
Screenshot: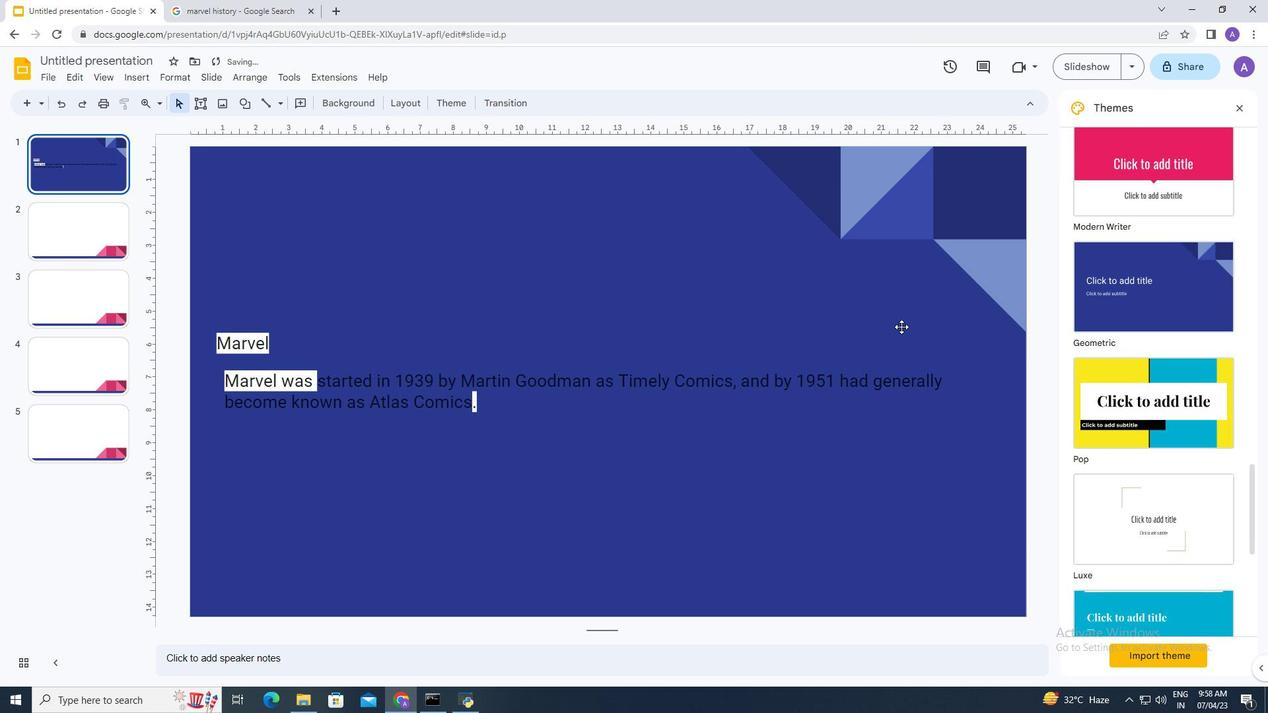 
